 Task: Add Sprouts CoQ10 30 Mg to the cart.
Action: Mouse pressed left at (30, 116)
Screenshot: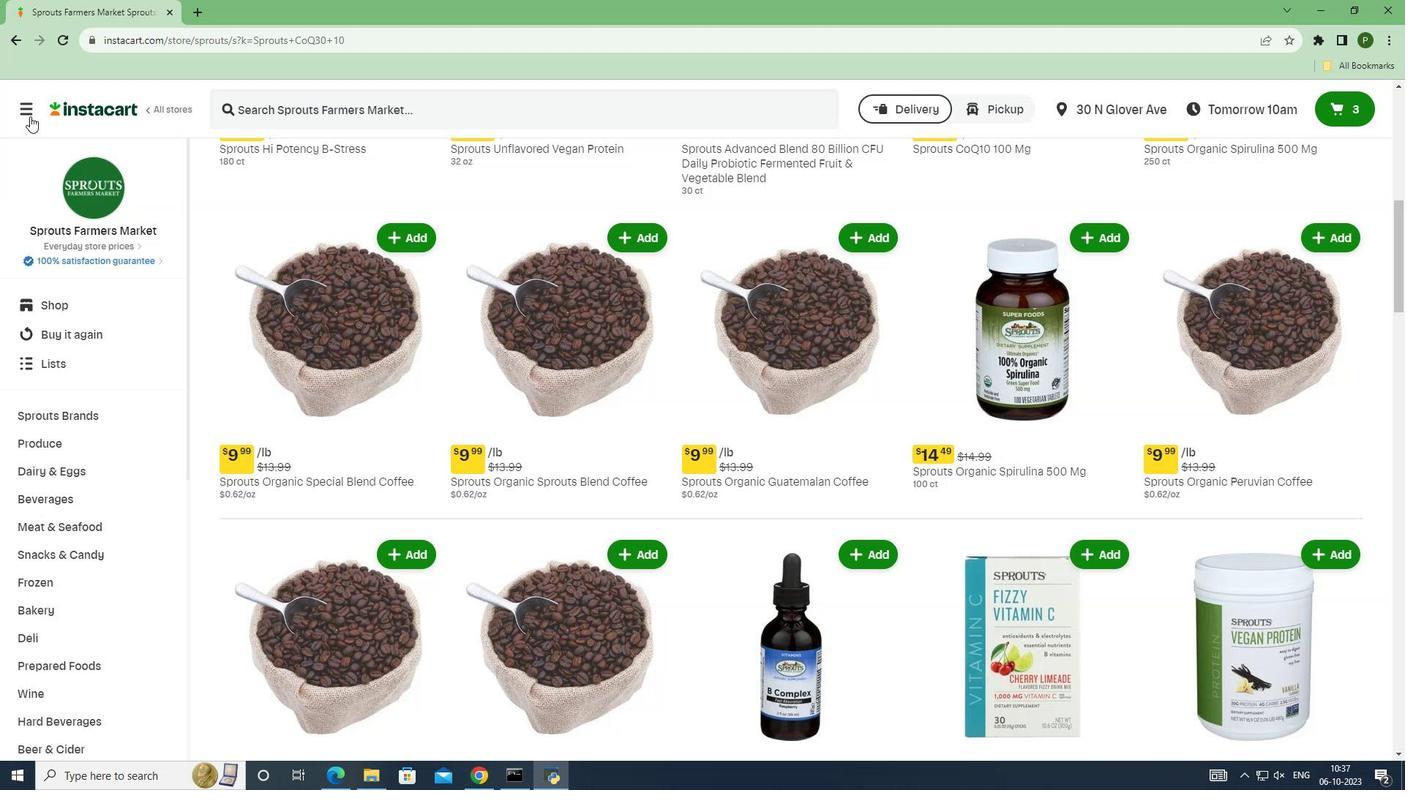 
Action: Mouse moved to (90, 384)
Screenshot: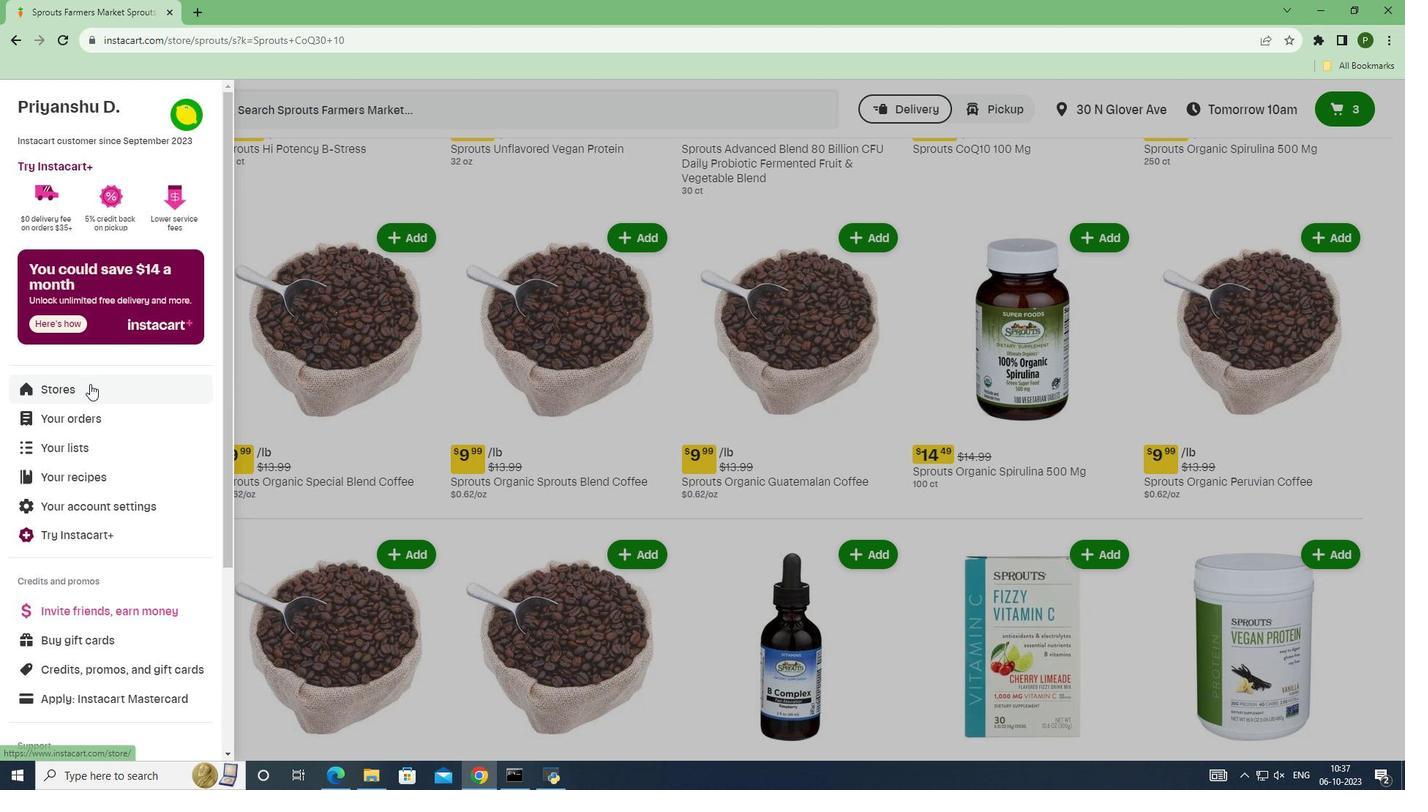 
Action: Mouse pressed left at (90, 384)
Screenshot: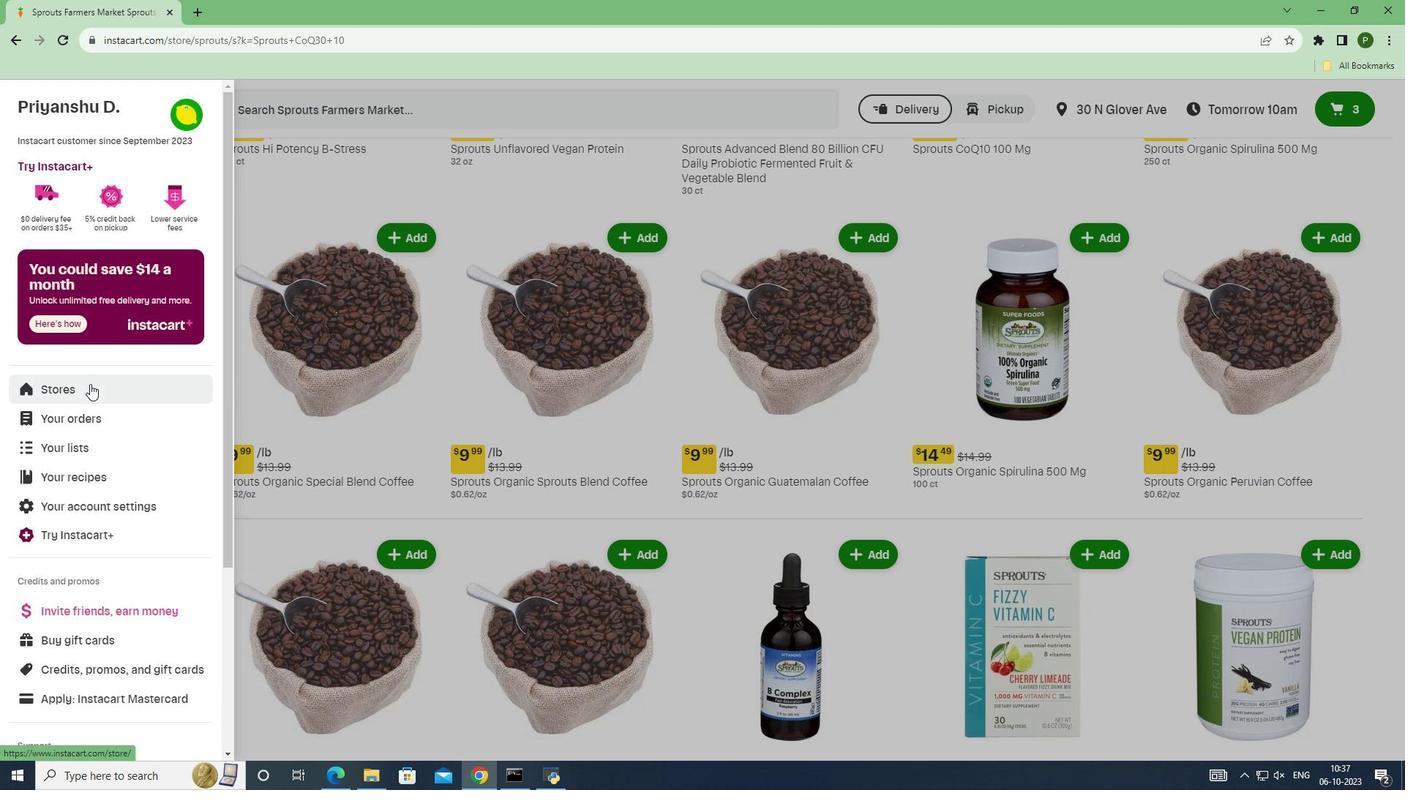 
Action: Mouse moved to (335, 175)
Screenshot: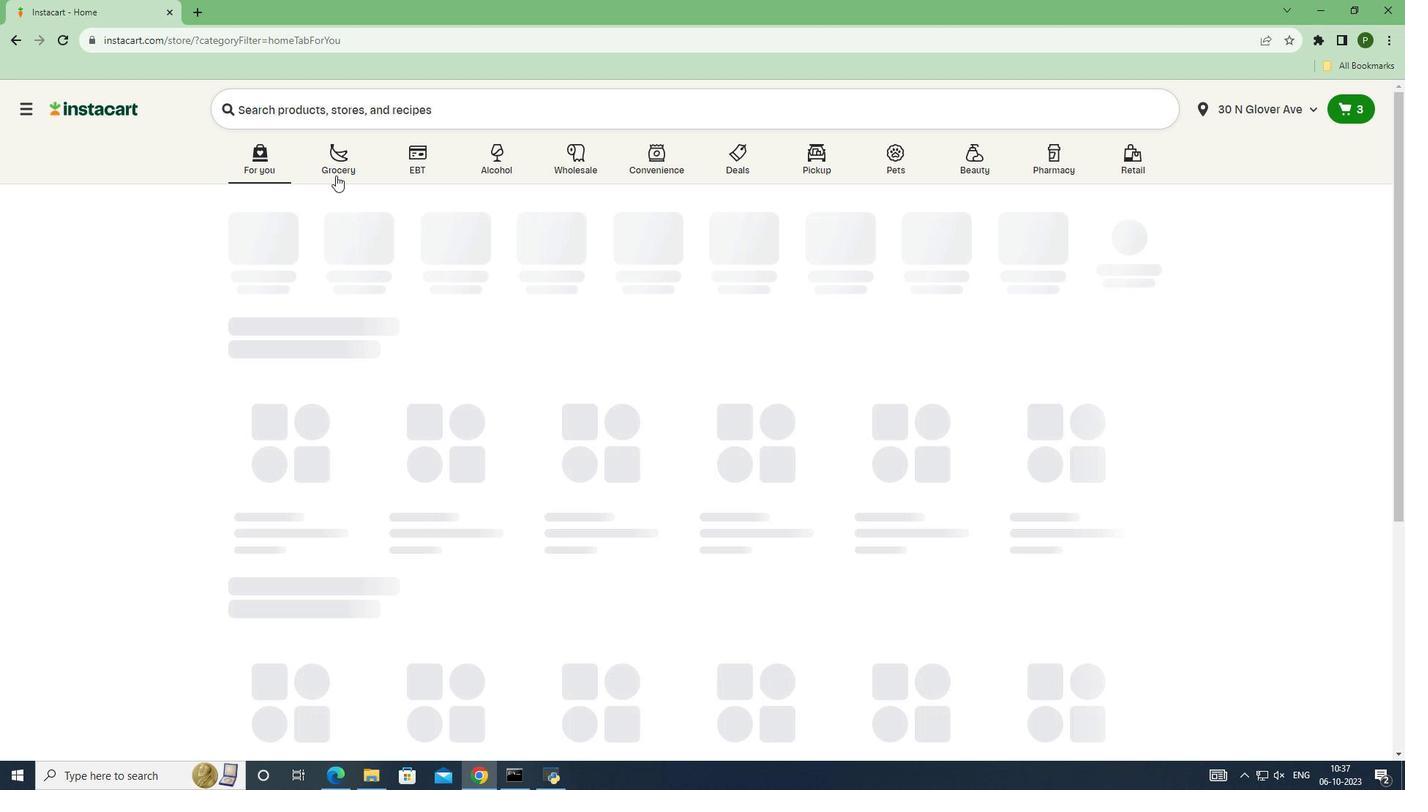 
Action: Mouse pressed left at (335, 175)
Screenshot: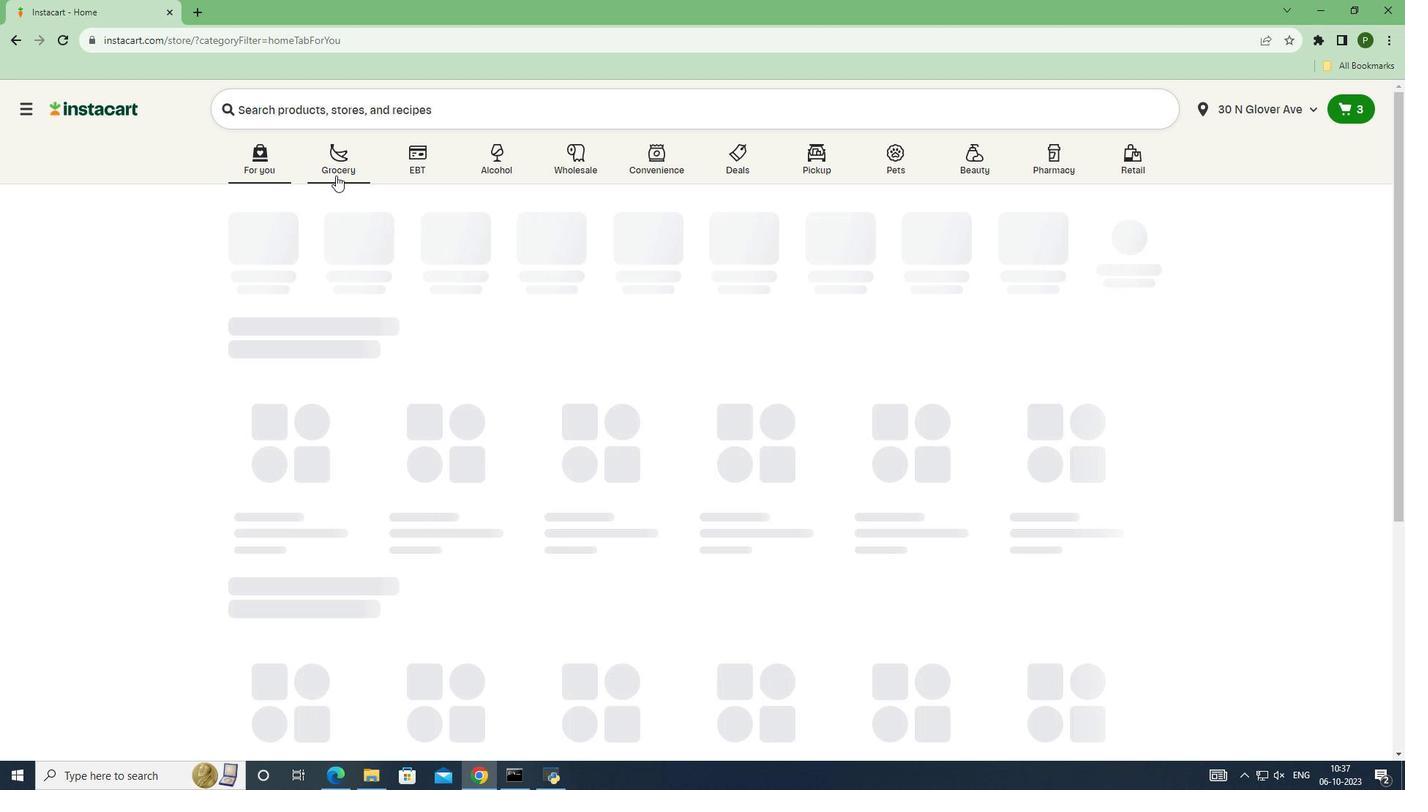 
Action: Mouse moved to (294, 256)
Screenshot: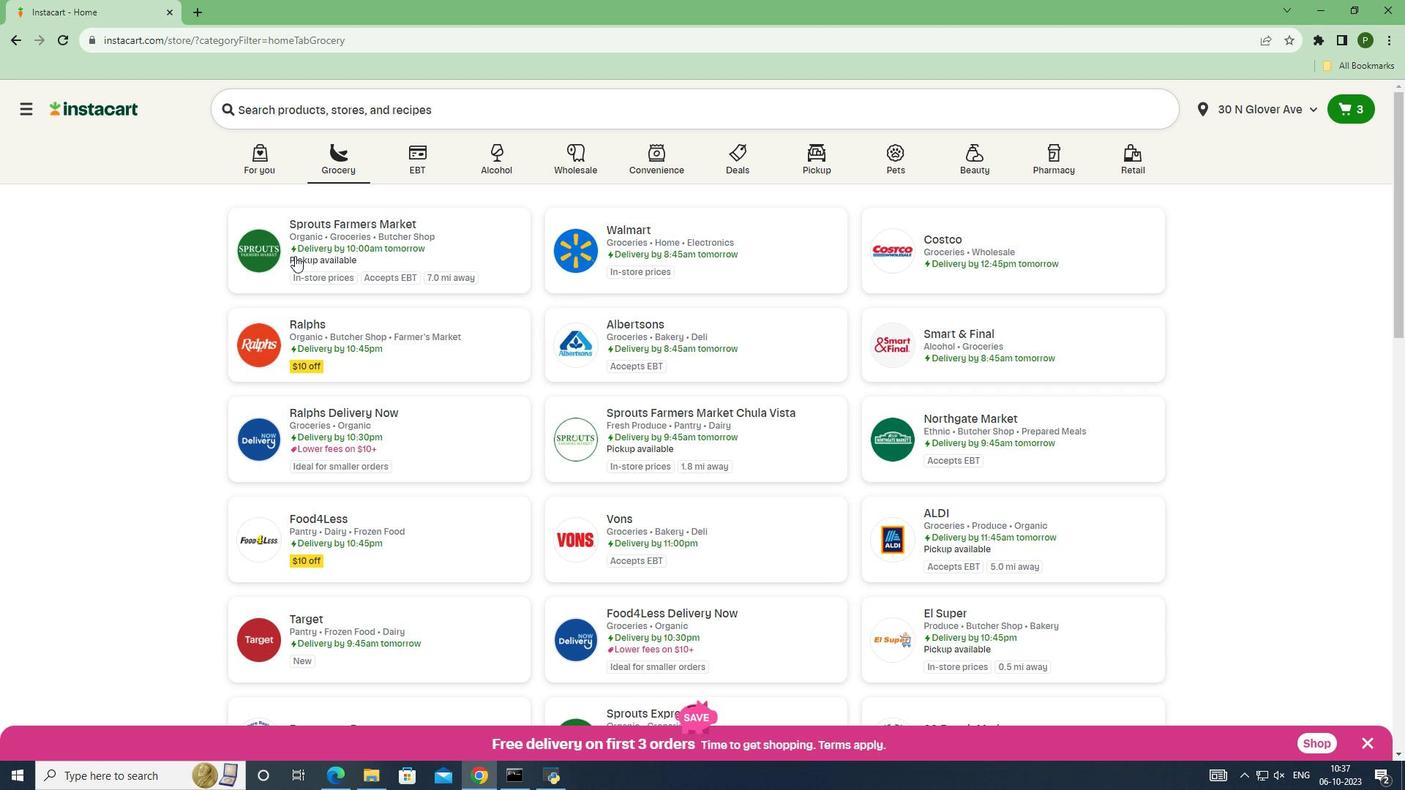 
Action: Mouse pressed left at (294, 256)
Screenshot: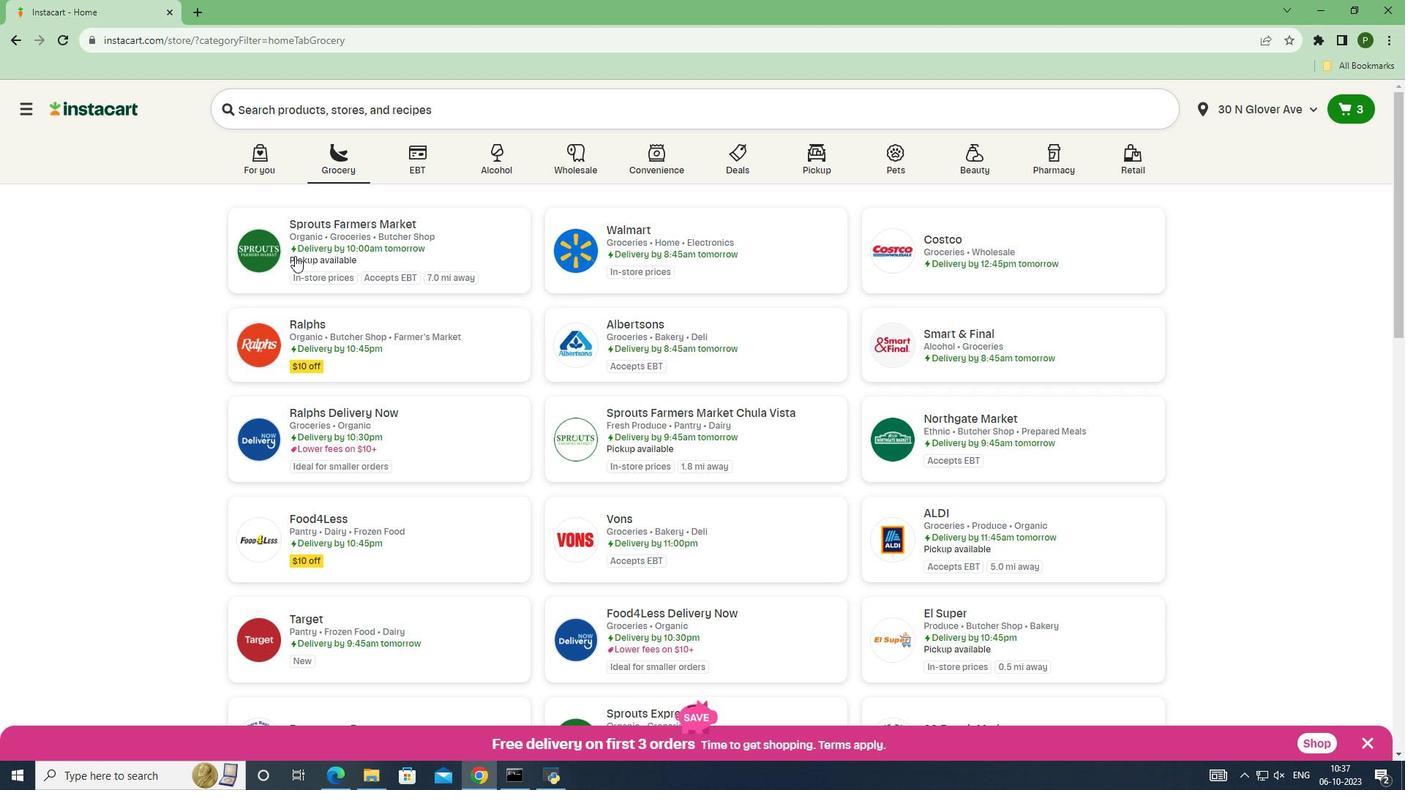 
Action: Mouse moved to (123, 420)
Screenshot: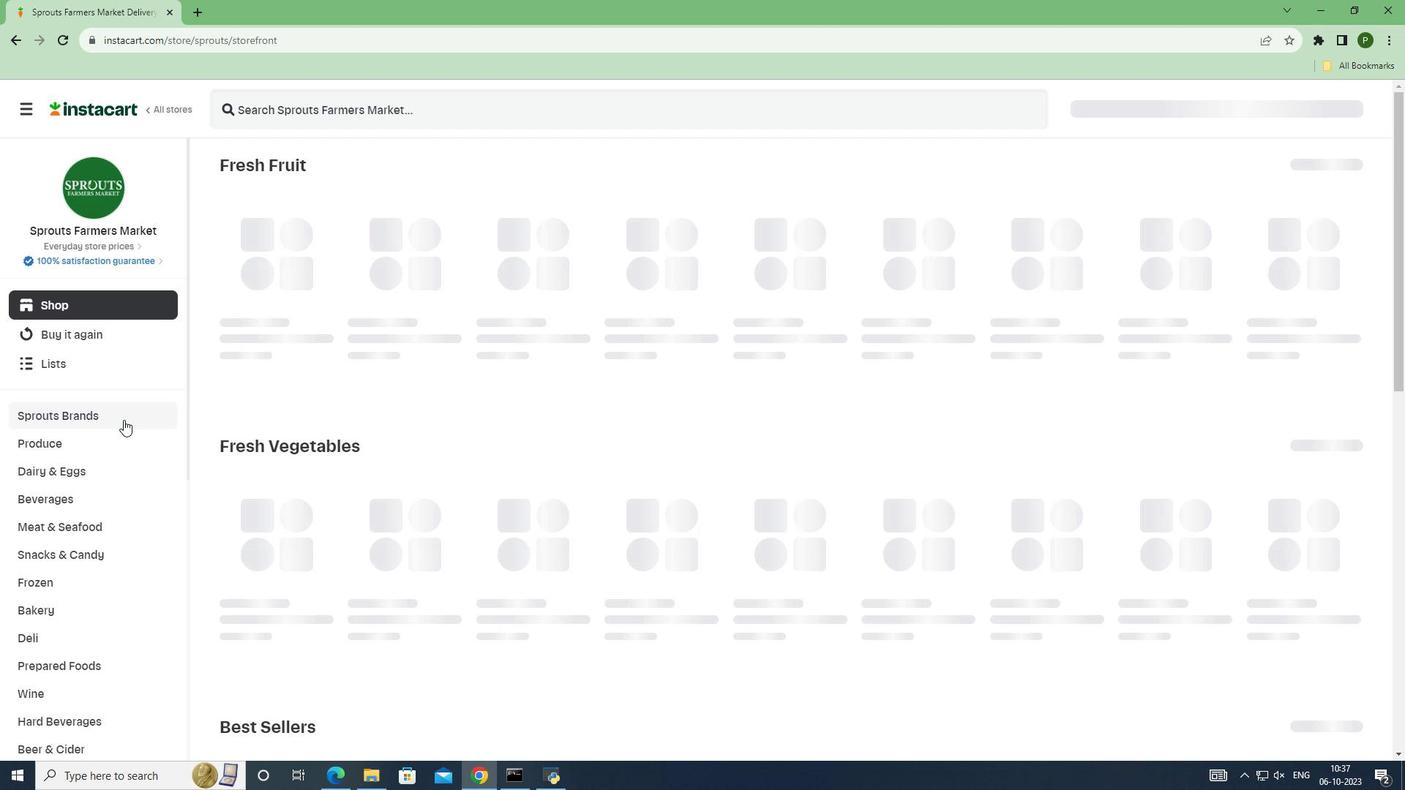 
Action: Mouse pressed left at (123, 420)
Screenshot: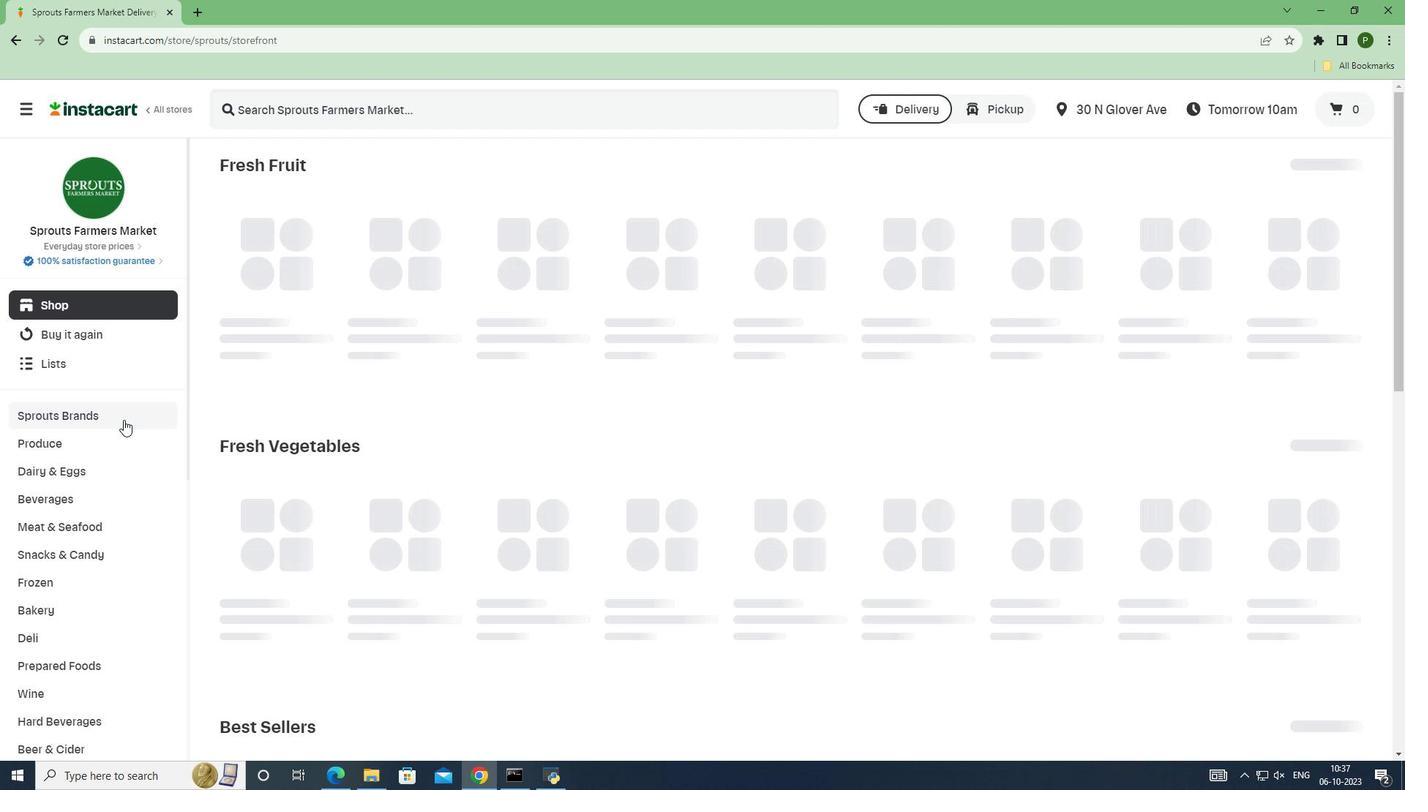 
Action: Mouse moved to (148, 608)
Screenshot: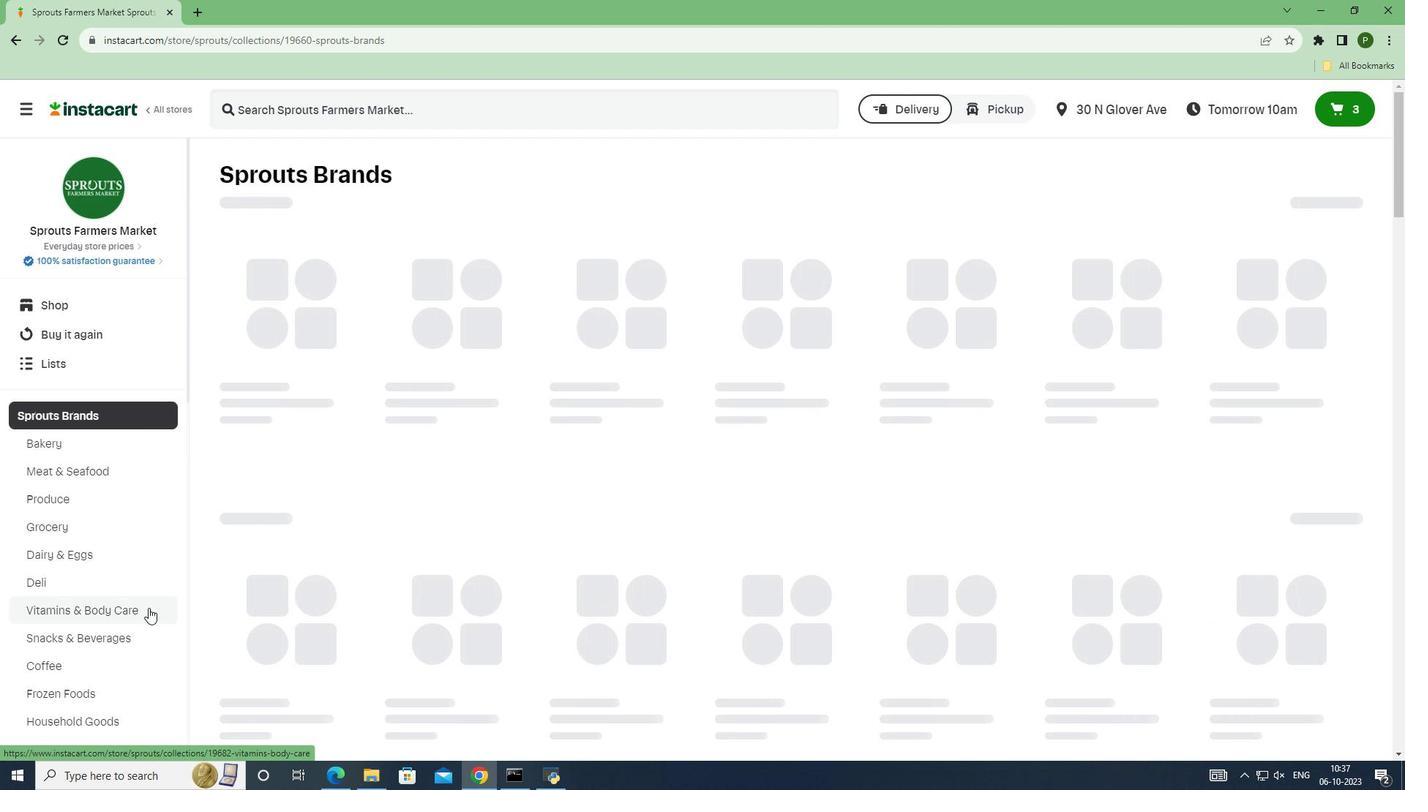 
Action: Mouse pressed left at (148, 608)
Screenshot: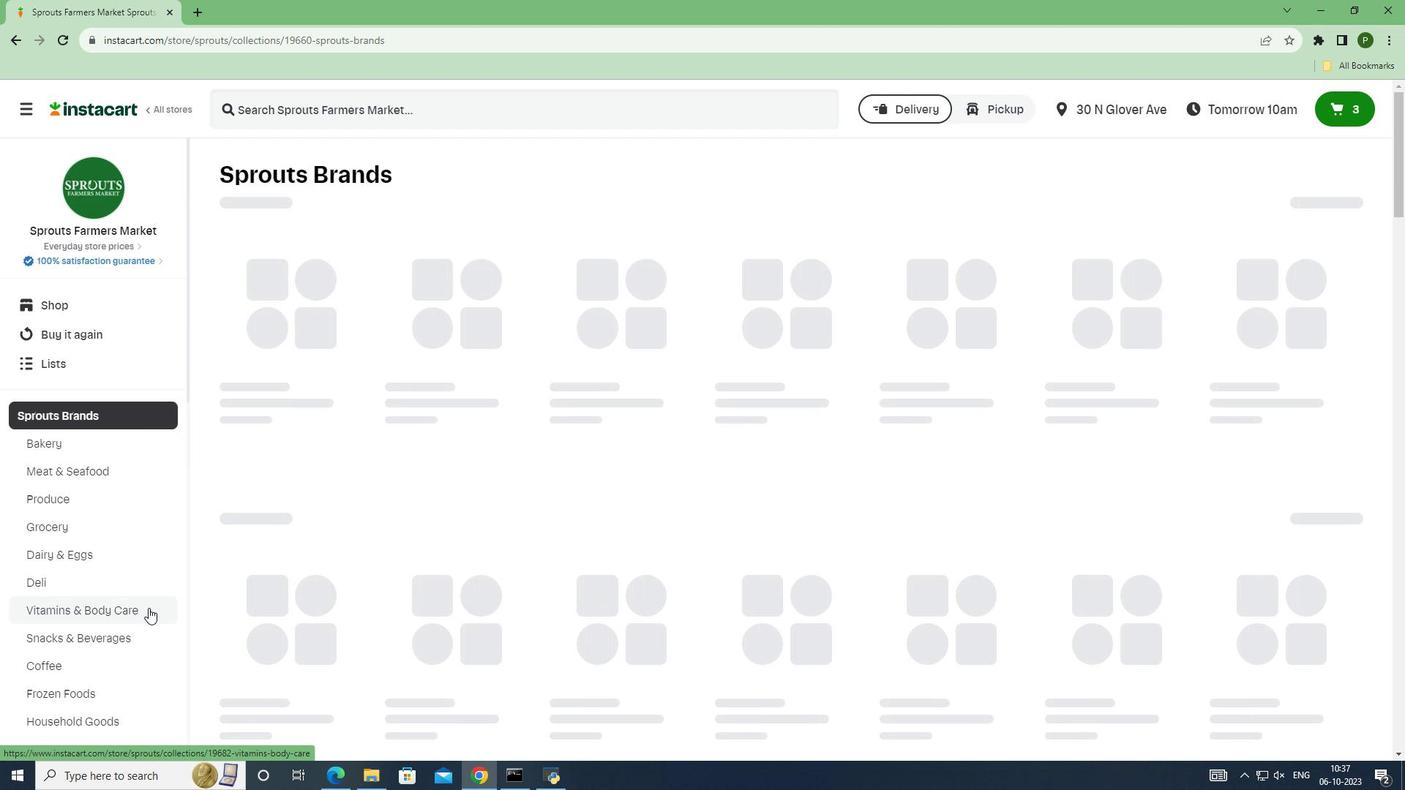 
Action: Mouse moved to (314, 118)
Screenshot: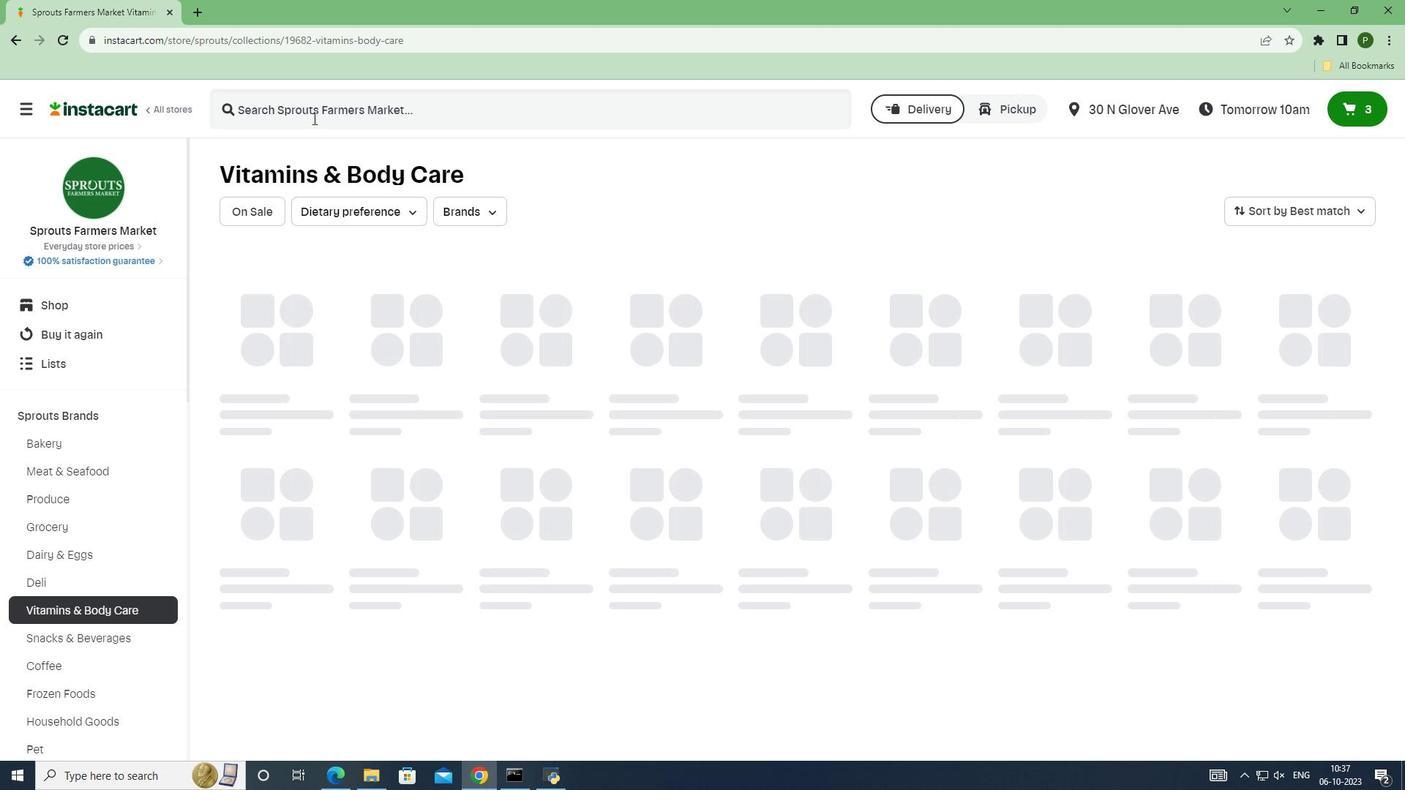 
Action: Mouse pressed left at (314, 118)
Screenshot: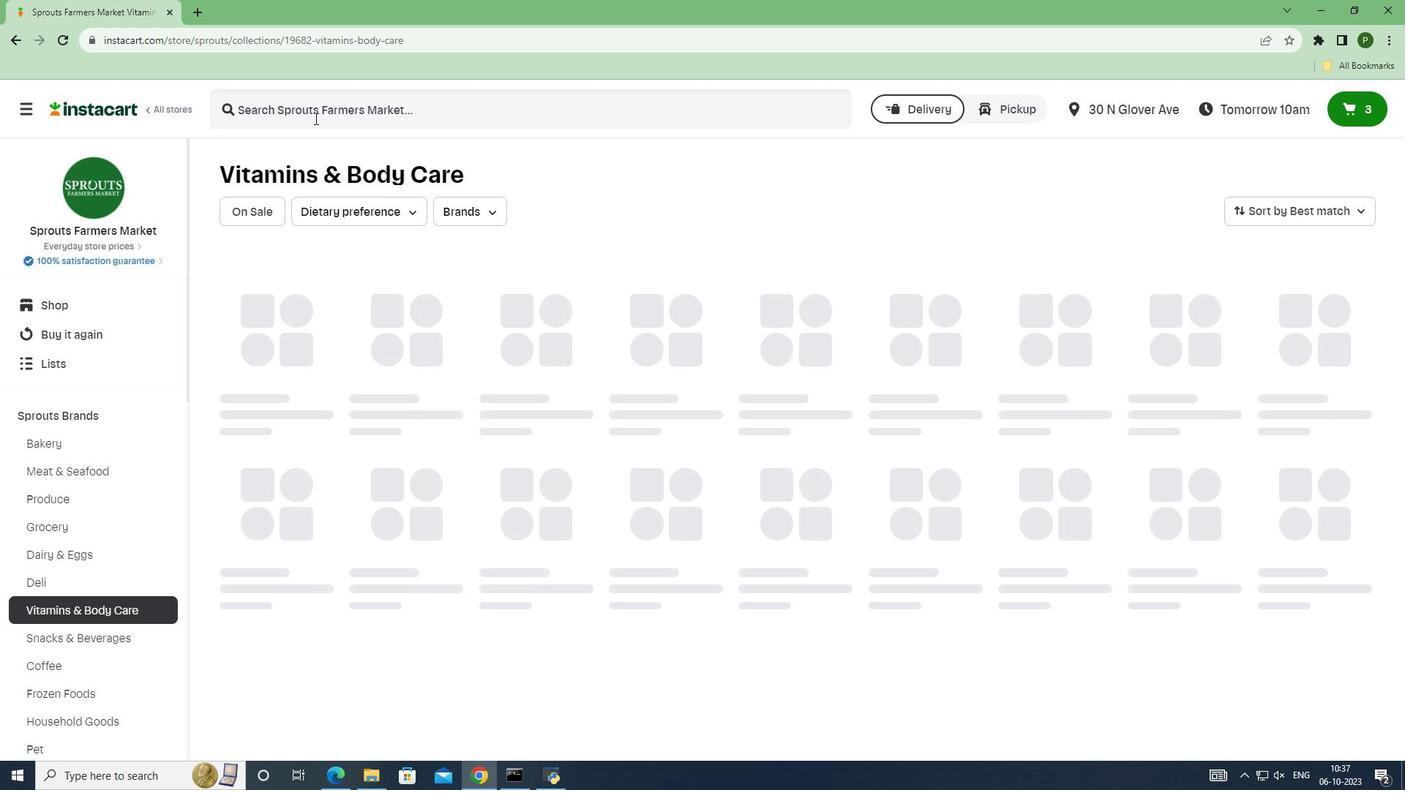 
Action: Key pressed s<Key.caps_lock>PROUTS<Key.space><Key.caps_lock>c<Key.caps_lock>O<Key.caps_lock>q10<Key.space>30<Key.space>m<Key.caps_lock>G<Key.space><Key.enter>
Screenshot: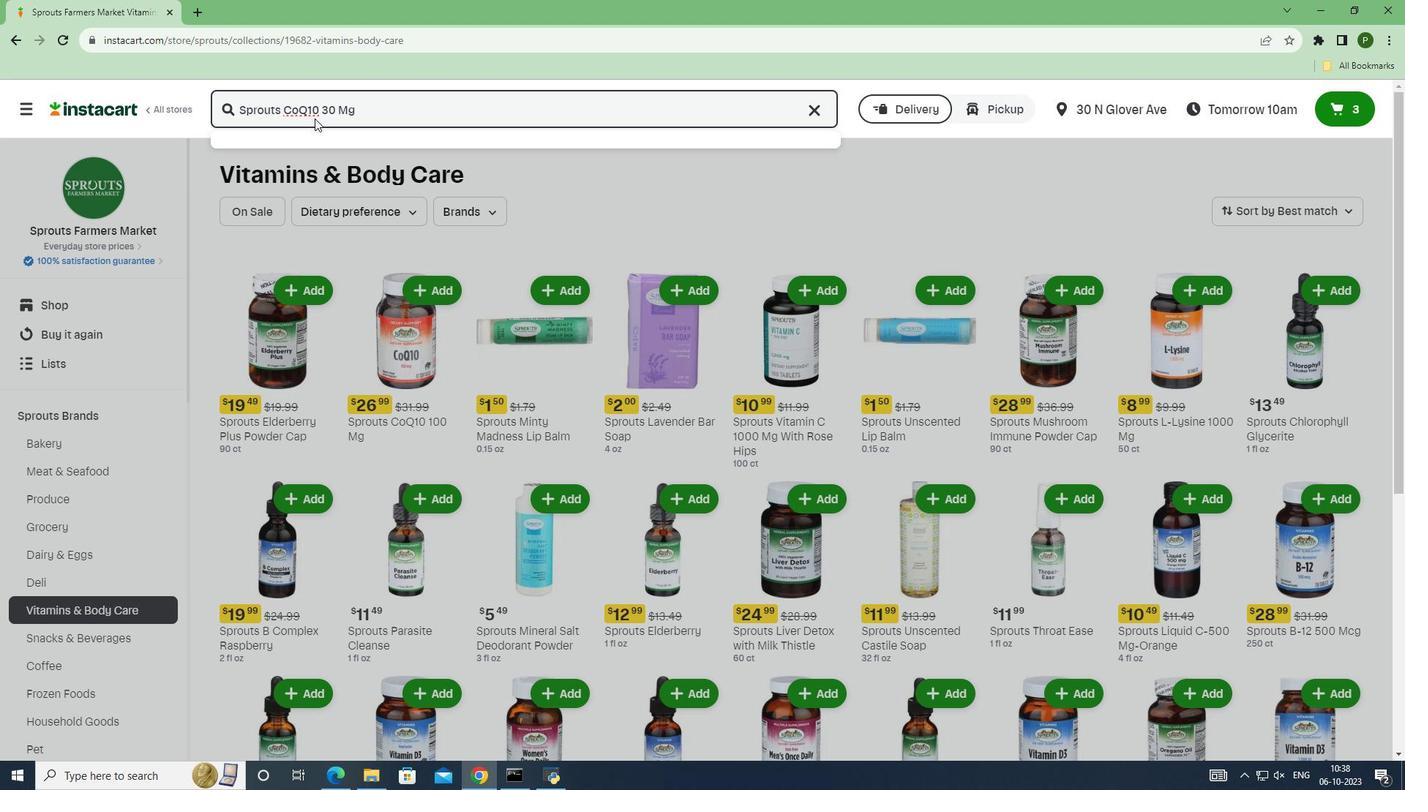 
Action: Mouse moved to (630, 264)
Screenshot: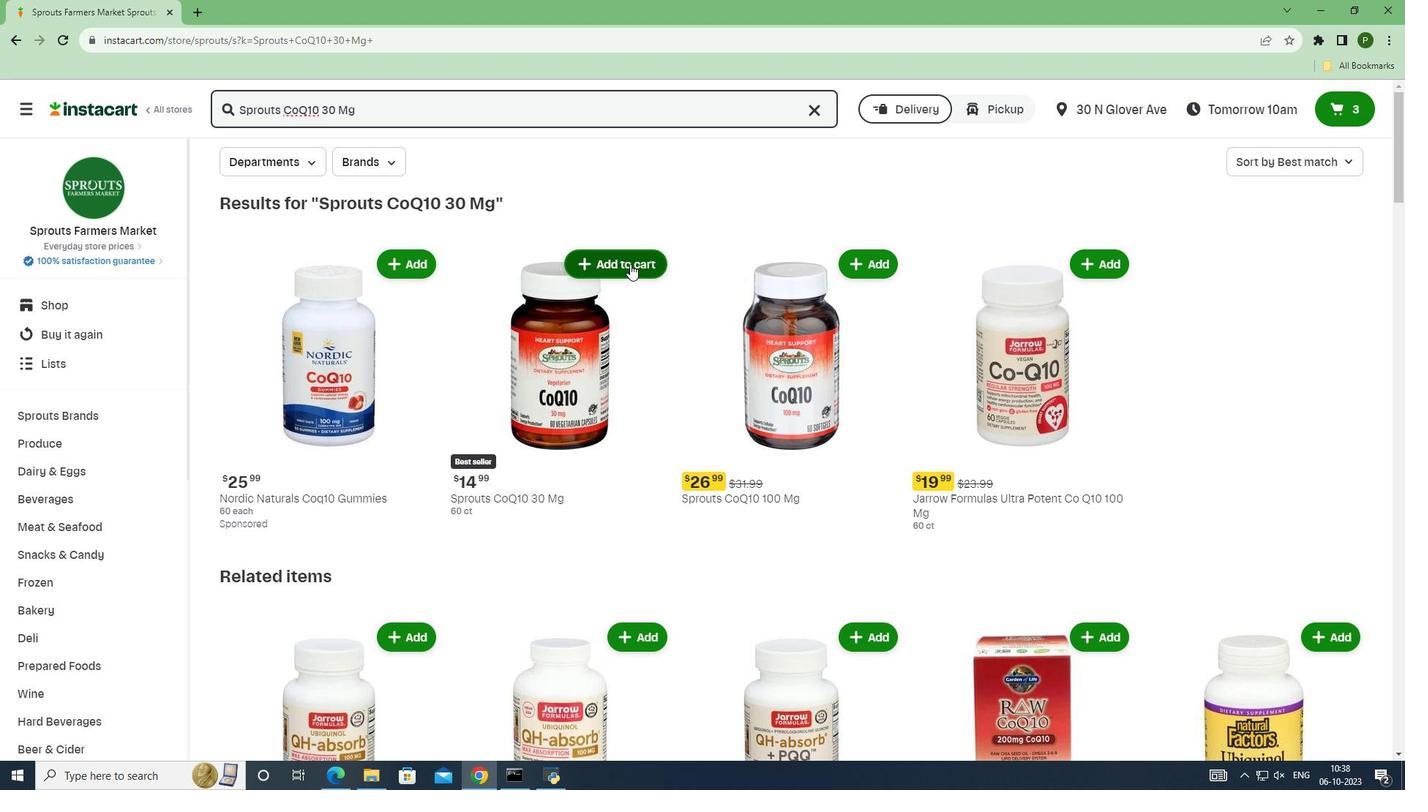 
Action: Mouse pressed left at (630, 264)
Screenshot: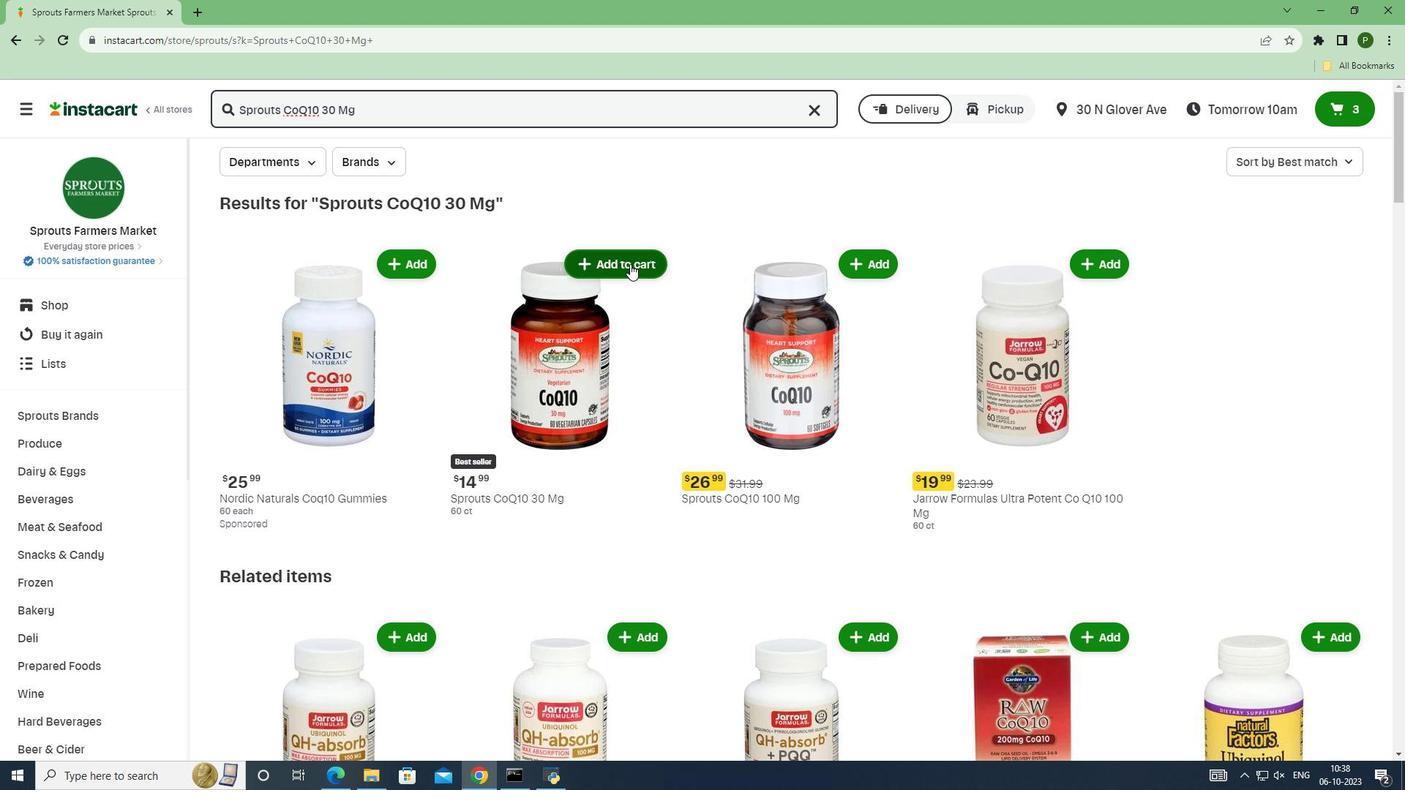 
Action: Mouse moved to (669, 324)
Screenshot: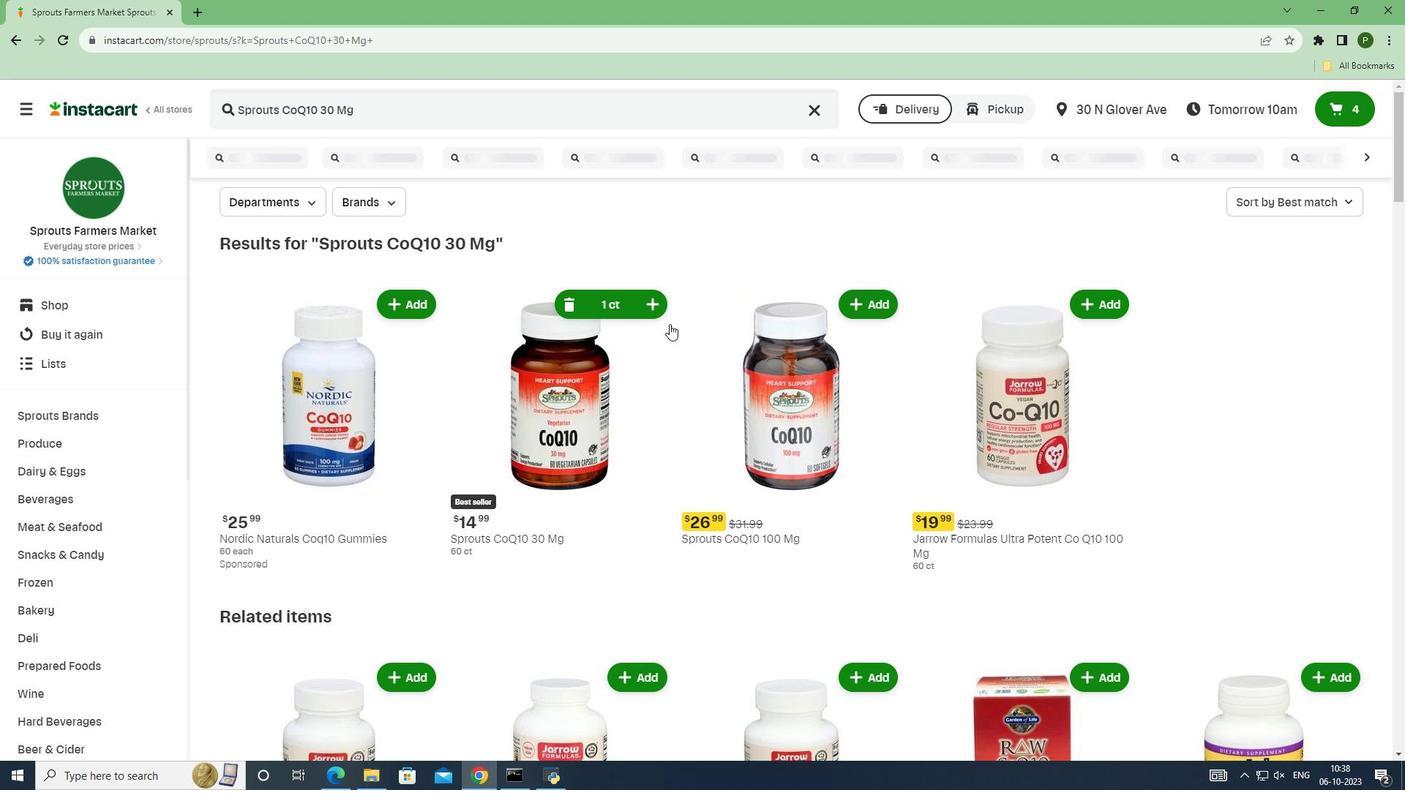 
